 Task: Add Dates with Start Date as Oct 01 2023 and Due Date as Oct 31 2023 to Card Card0007 in Board Board0002 in Development in Trello
Action: Mouse moved to (634, 89)
Screenshot: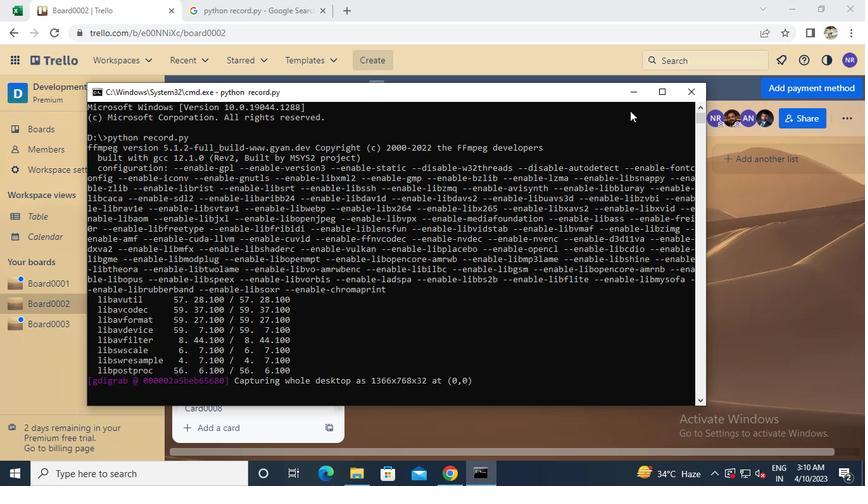 
Action: Mouse pressed left at (634, 89)
Screenshot: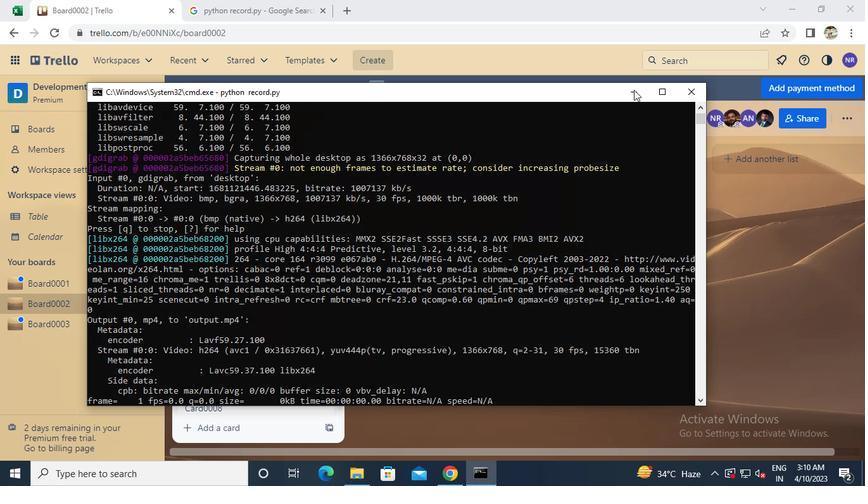 
Action: Mouse moved to (323, 349)
Screenshot: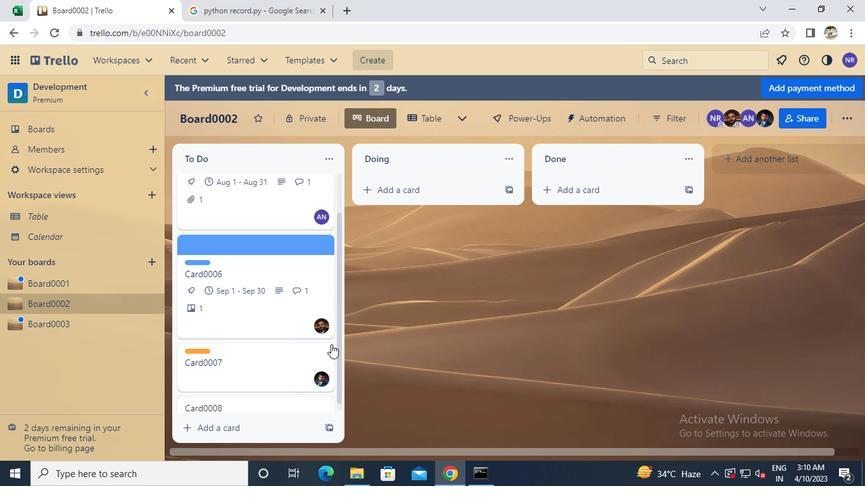 
Action: Mouse pressed left at (323, 349)
Screenshot: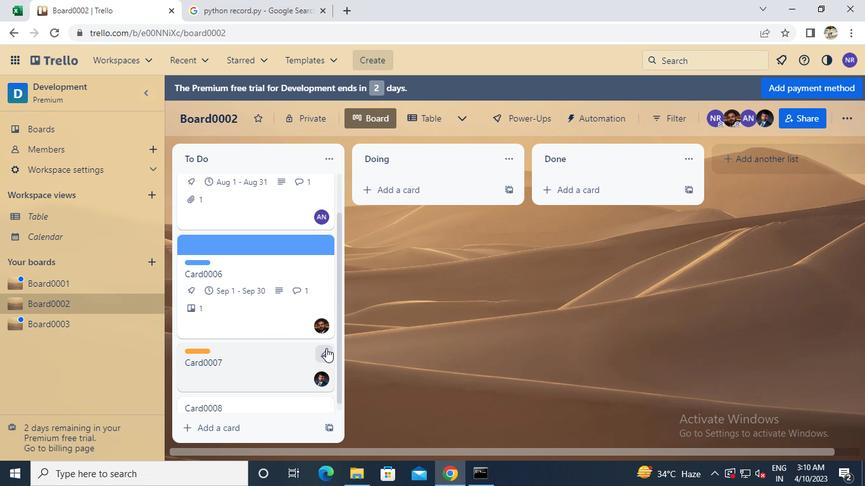 
Action: Mouse moved to (347, 413)
Screenshot: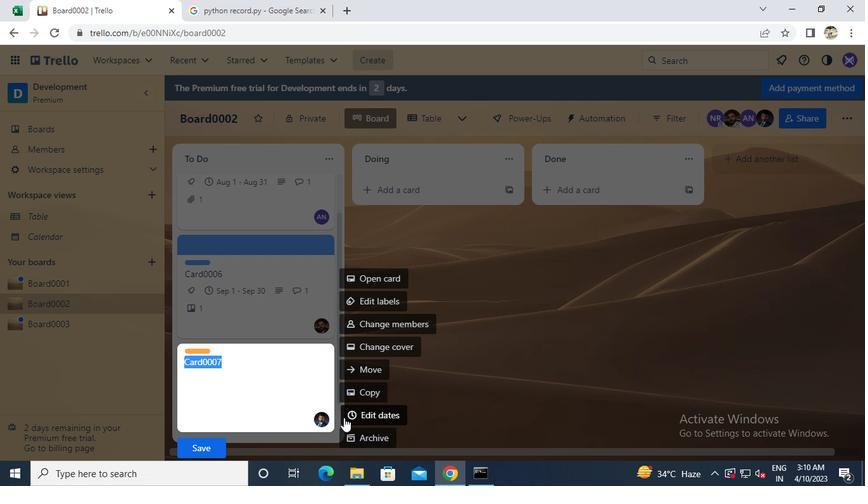 
Action: Mouse pressed left at (347, 413)
Screenshot: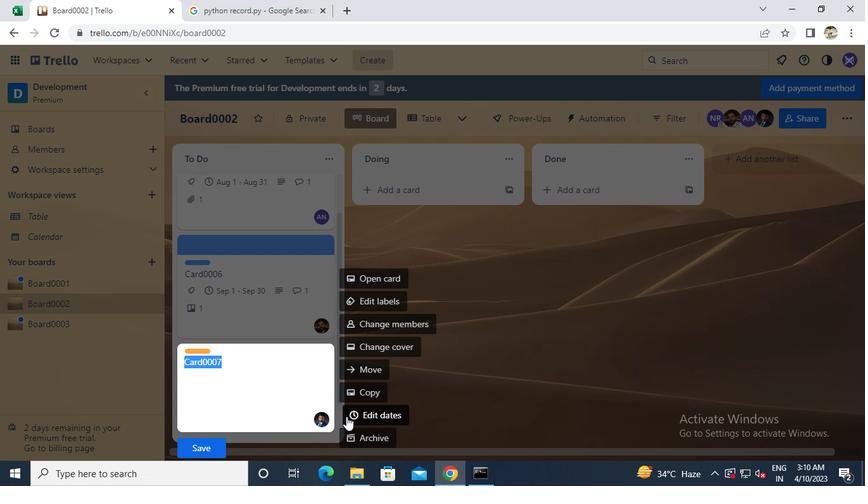 
Action: Mouse moved to (354, 310)
Screenshot: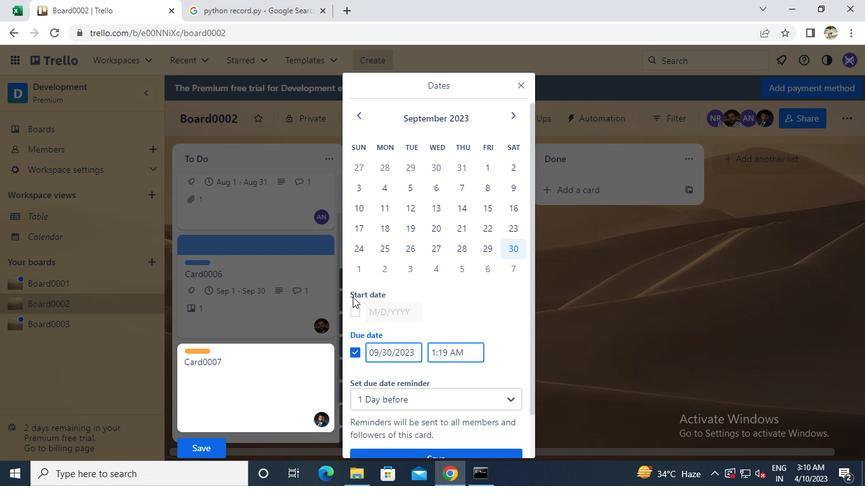 
Action: Mouse pressed left at (354, 310)
Screenshot: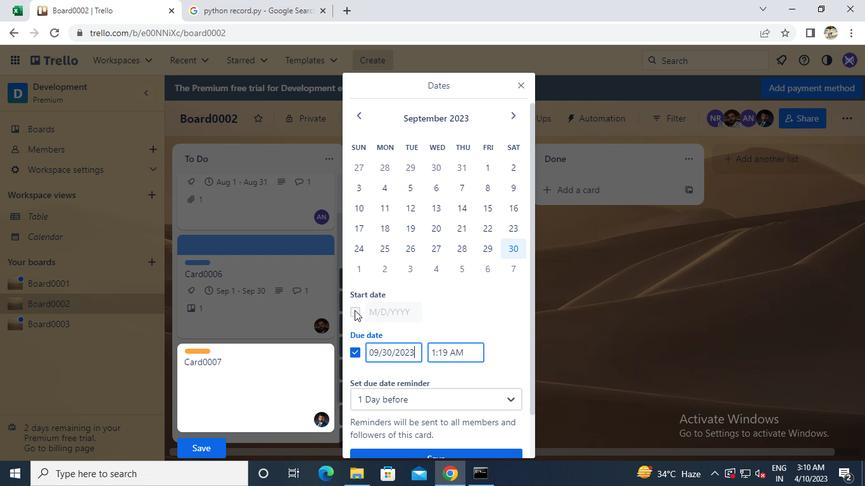 
Action: Mouse moved to (506, 111)
Screenshot: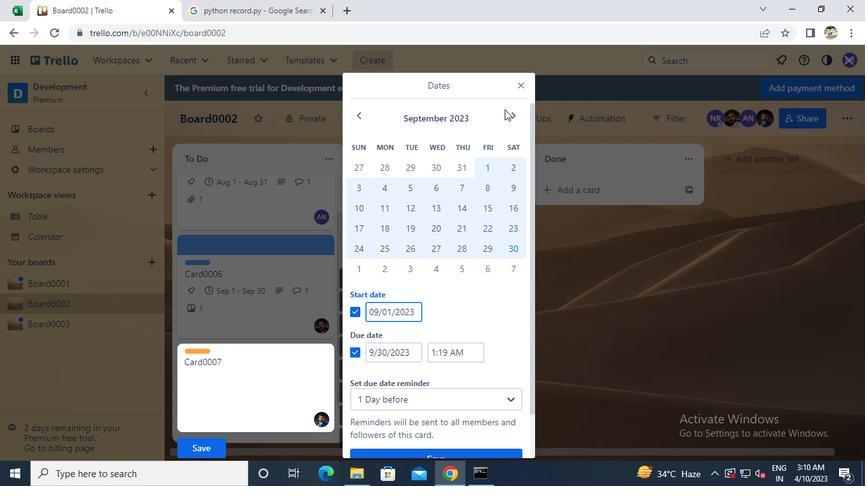 
Action: Mouse pressed left at (506, 111)
Screenshot: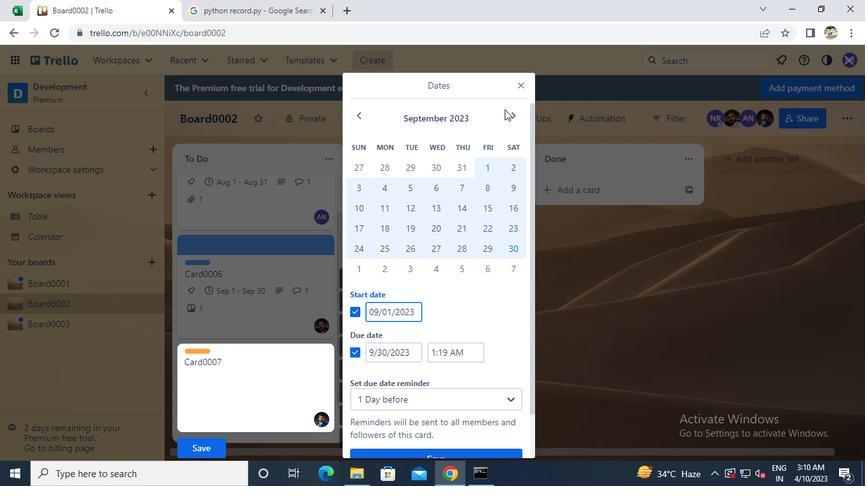 
Action: Mouse moved to (360, 164)
Screenshot: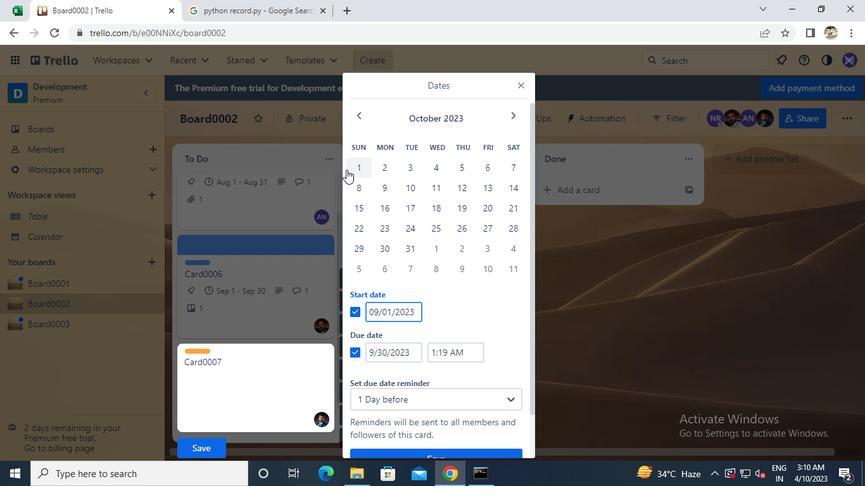 
Action: Mouse pressed left at (360, 164)
Screenshot: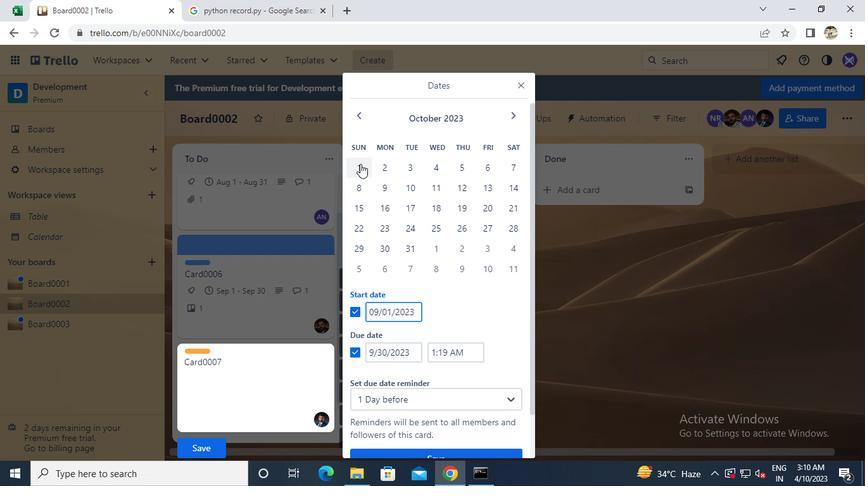 
Action: Mouse moved to (409, 244)
Screenshot: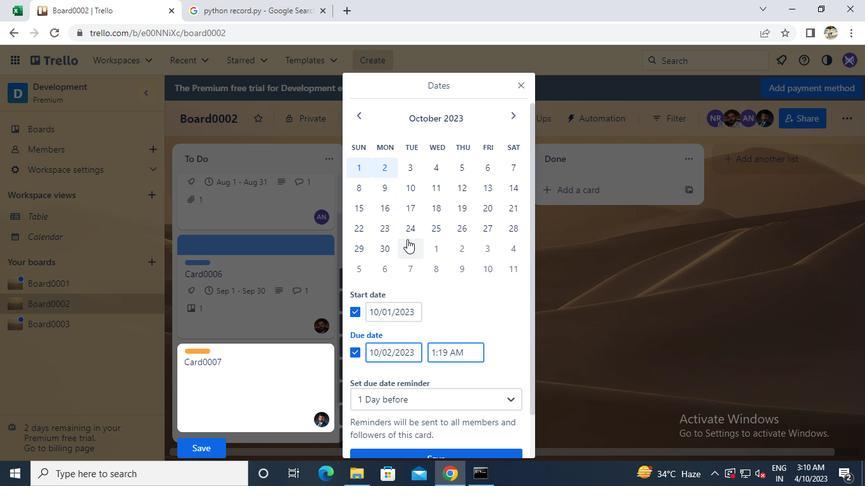
Action: Mouse pressed left at (409, 244)
Screenshot: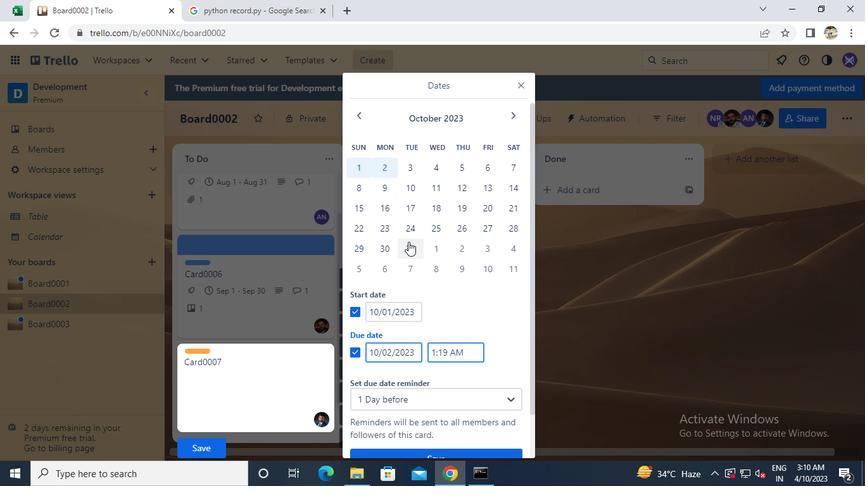 
Action: Mouse moved to (405, 408)
Screenshot: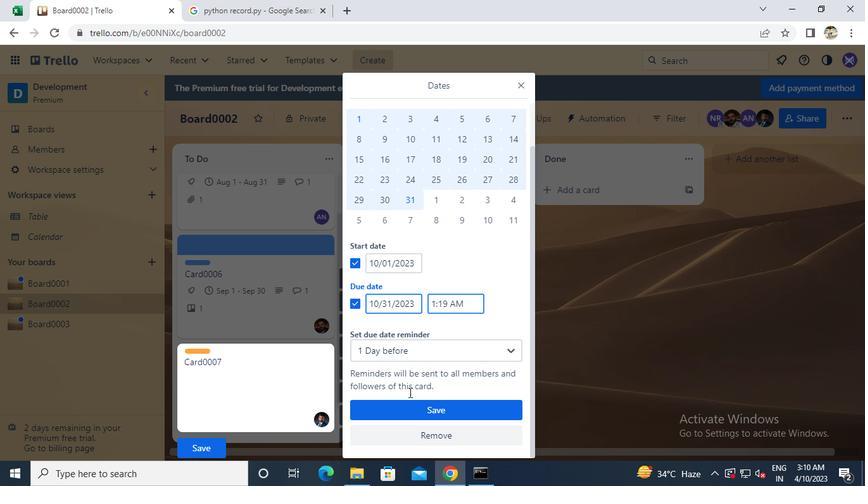 
Action: Mouse pressed left at (405, 408)
Screenshot: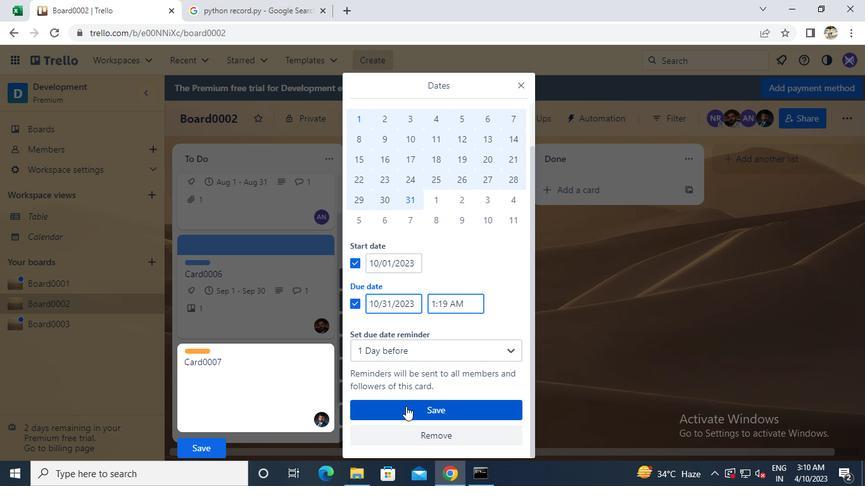 
Action: Mouse moved to (215, 439)
Screenshot: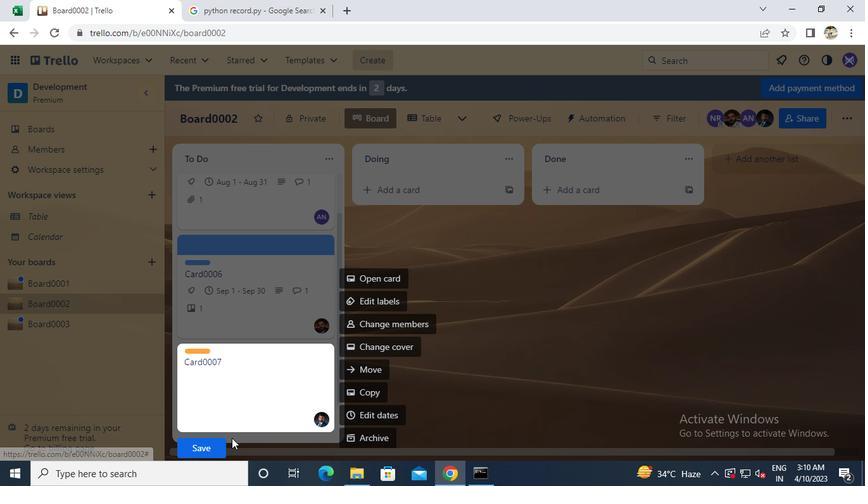 
Action: Mouse pressed left at (215, 439)
Screenshot: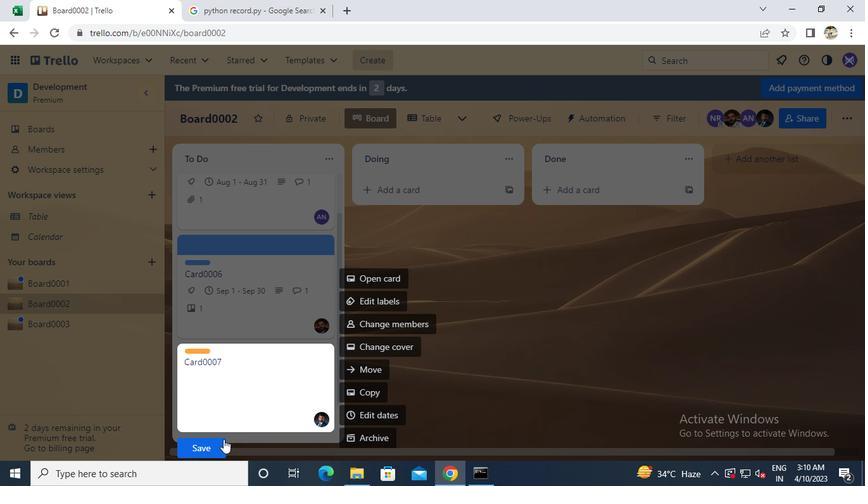 
Action: Mouse moved to (491, 479)
Screenshot: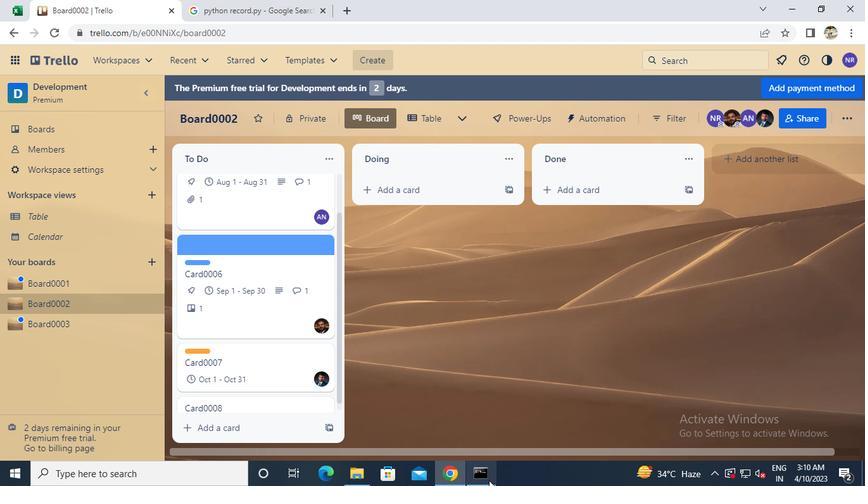 
Action: Mouse pressed left at (491, 479)
Screenshot: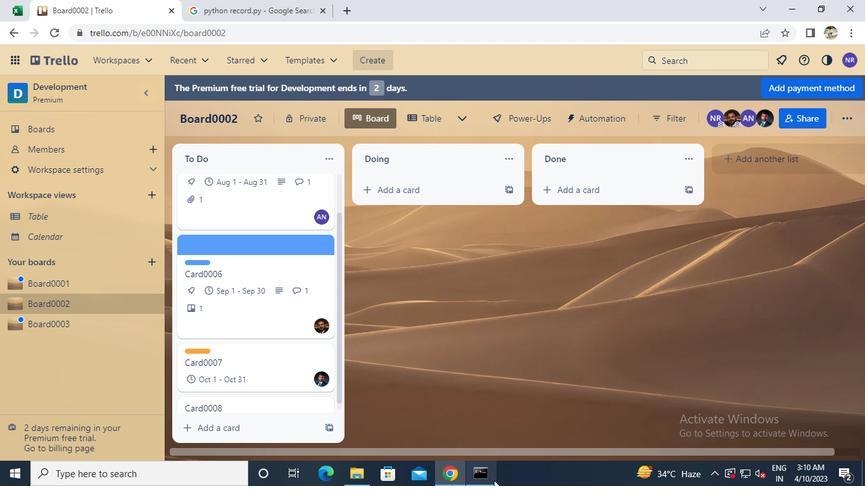
Action: Mouse moved to (684, 94)
Screenshot: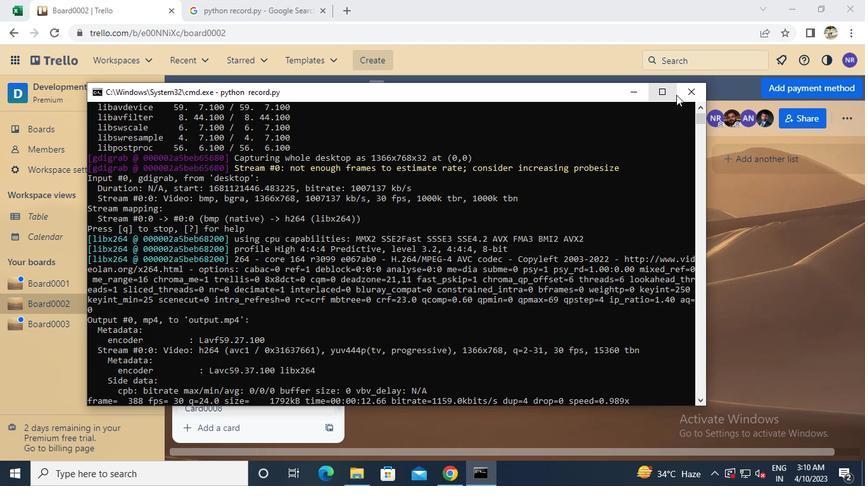 
Action: Mouse pressed left at (684, 94)
Screenshot: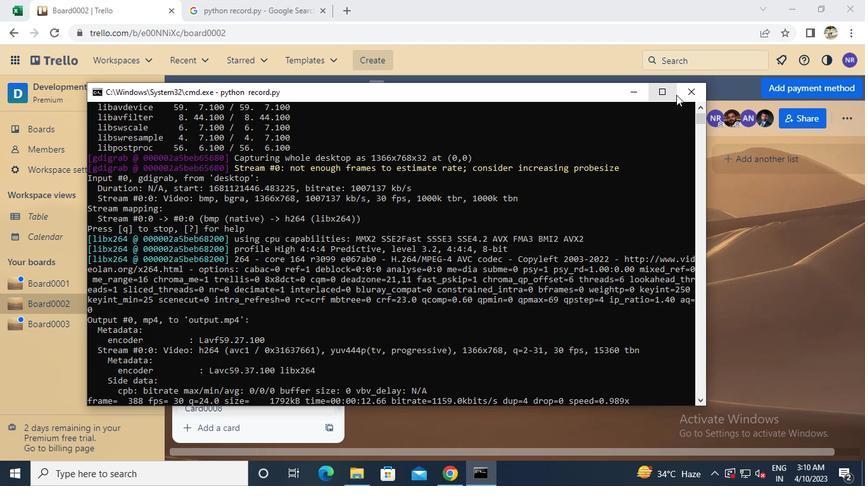 
